 Task: Search Recruiter Lite in Recruiter.
Action: Mouse moved to (710, 74)
Screenshot: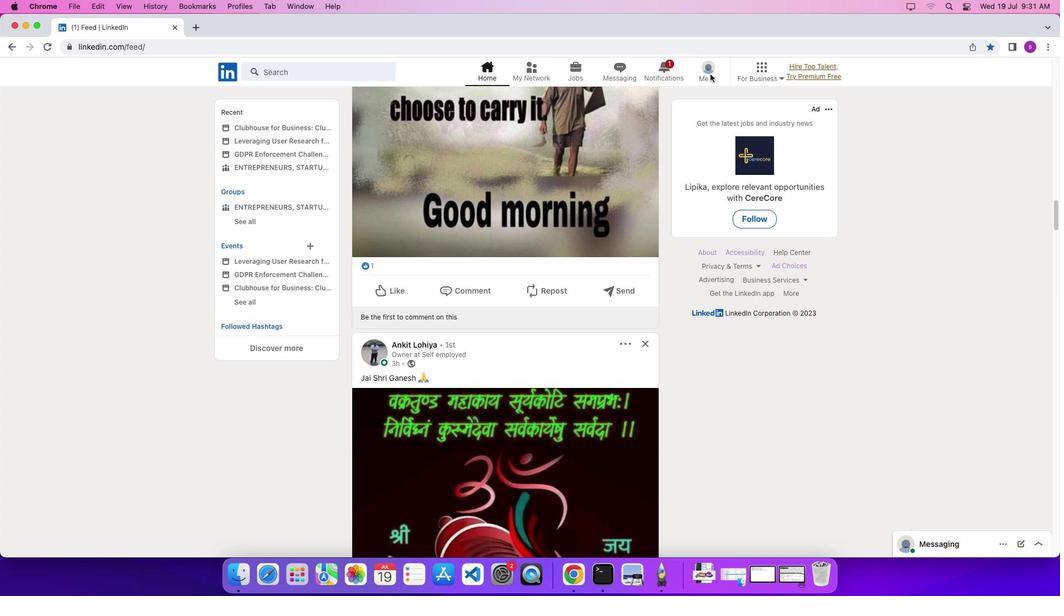 
Action: Mouse pressed left at (710, 74)
Screenshot: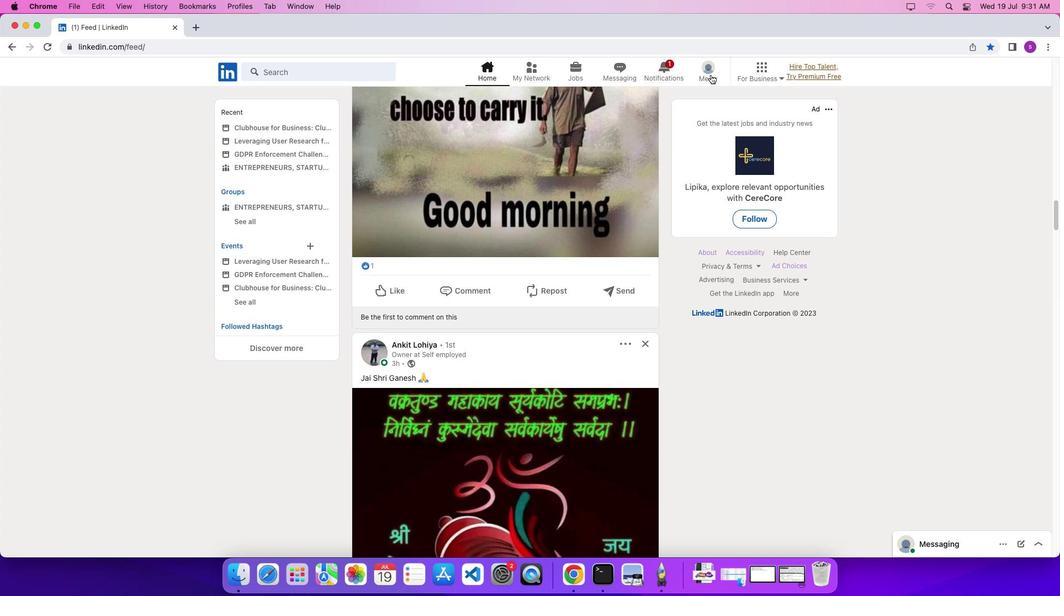 
Action: Mouse moved to (713, 77)
Screenshot: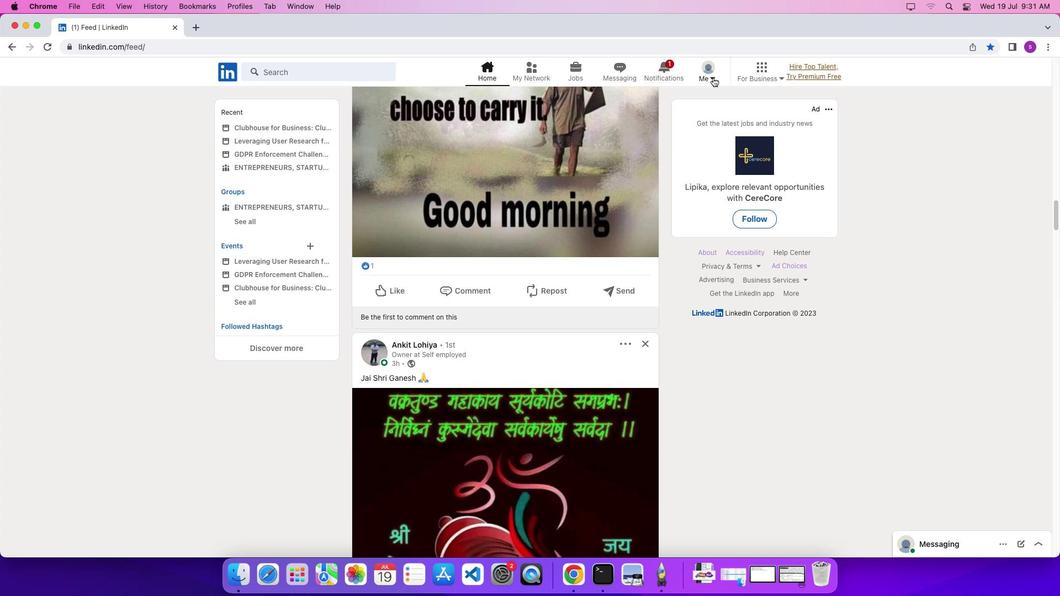
Action: Mouse pressed left at (713, 77)
Screenshot: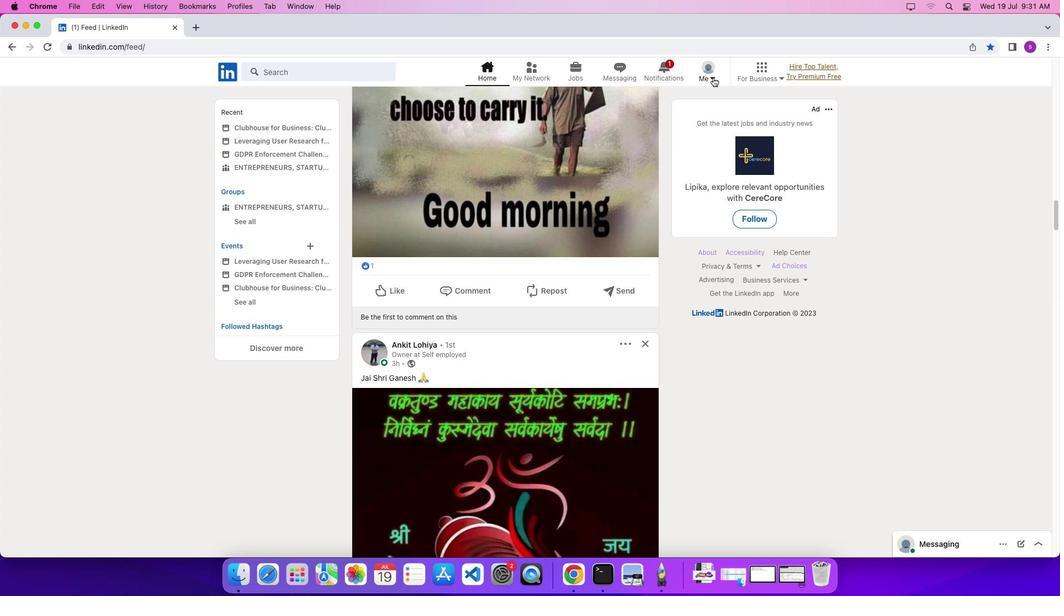 
Action: Mouse moved to (674, 140)
Screenshot: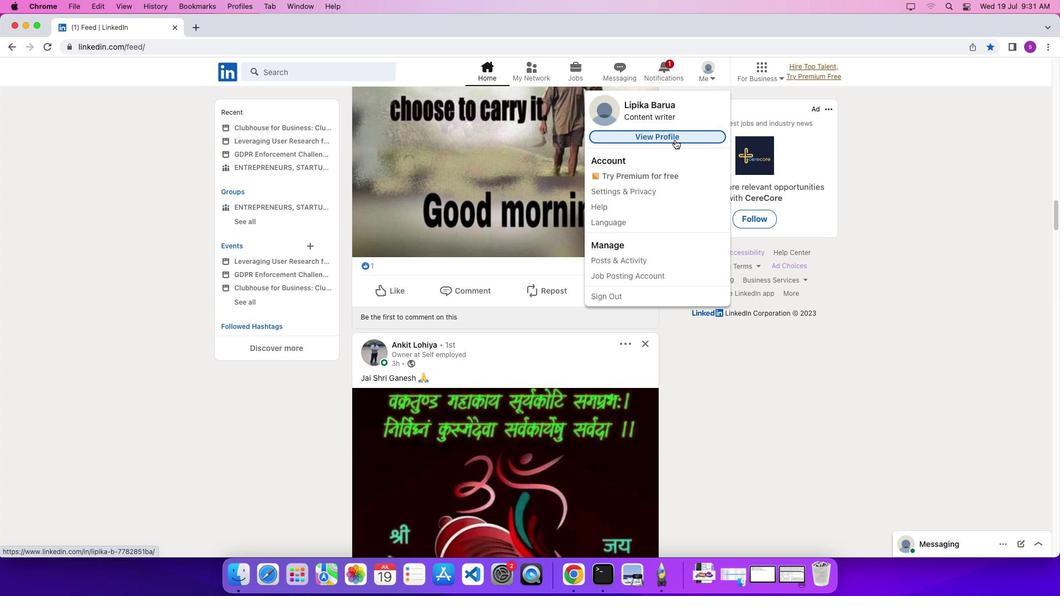 
Action: Mouse pressed left at (674, 140)
Screenshot: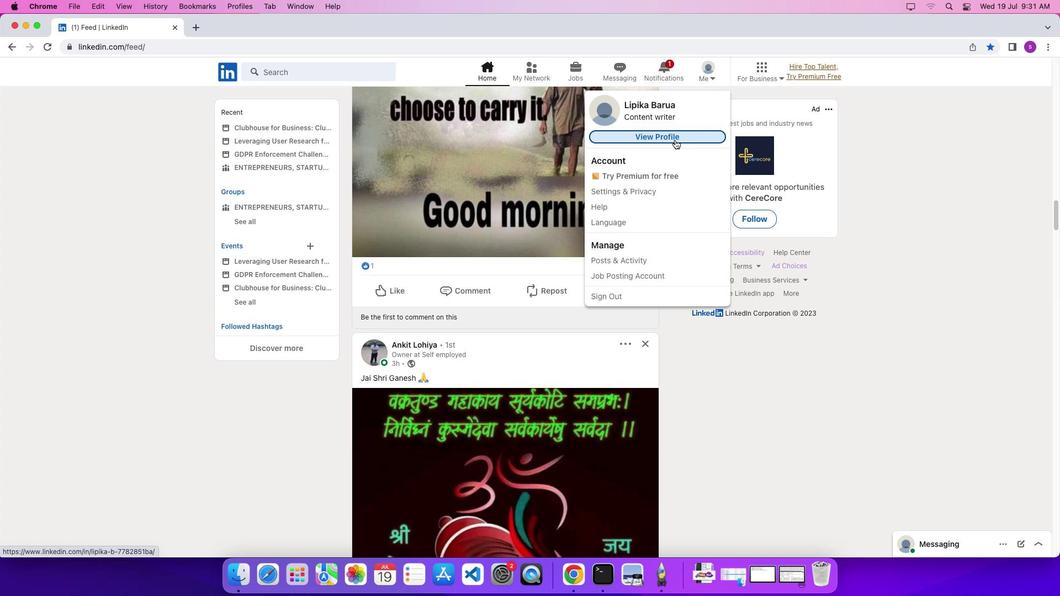 
Action: Mouse moved to (570, 312)
Screenshot: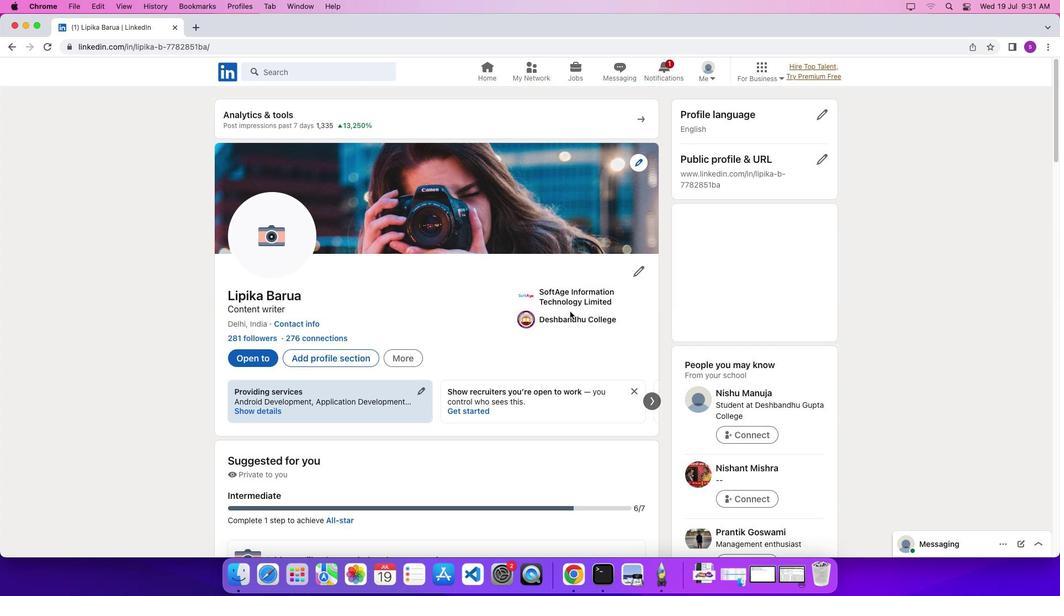 
Action: Mouse scrolled (570, 312) with delta (0, 0)
Screenshot: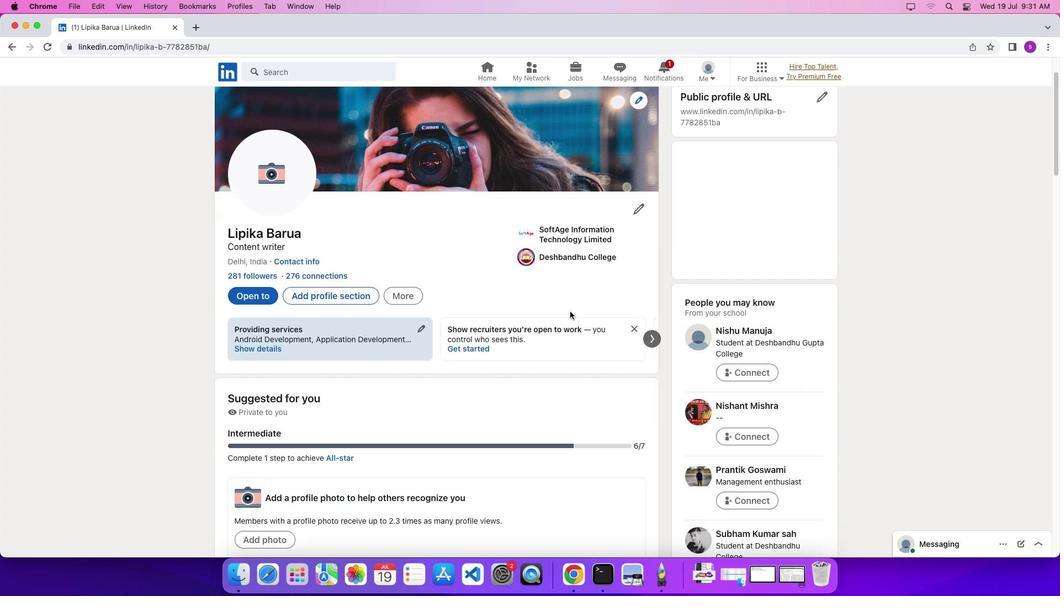 
Action: Mouse scrolled (570, 312) with delta (0, 0)
Screenshot: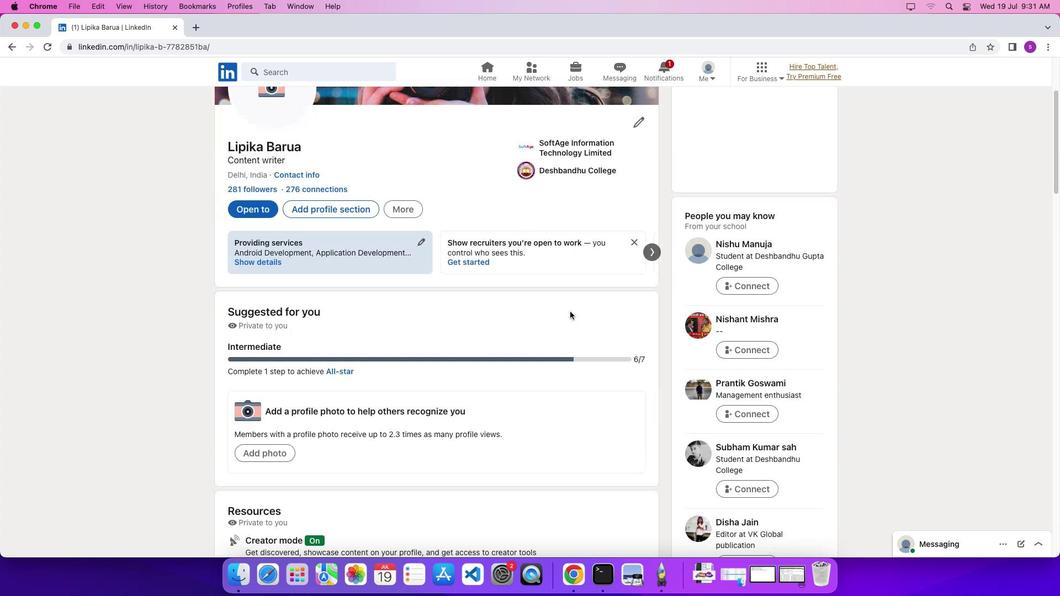 
Action: Mouse scrolled (570, 312) with delta (0, -3)
Screenshot: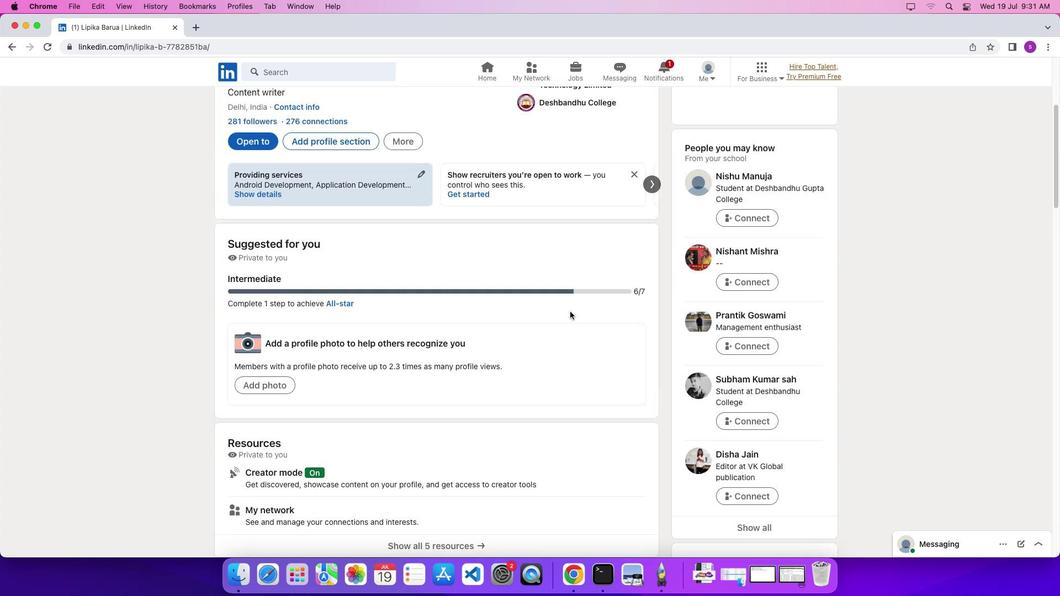 
Action: Mouse scrolled (570, 312) with delta (0, -4)
Screenshot: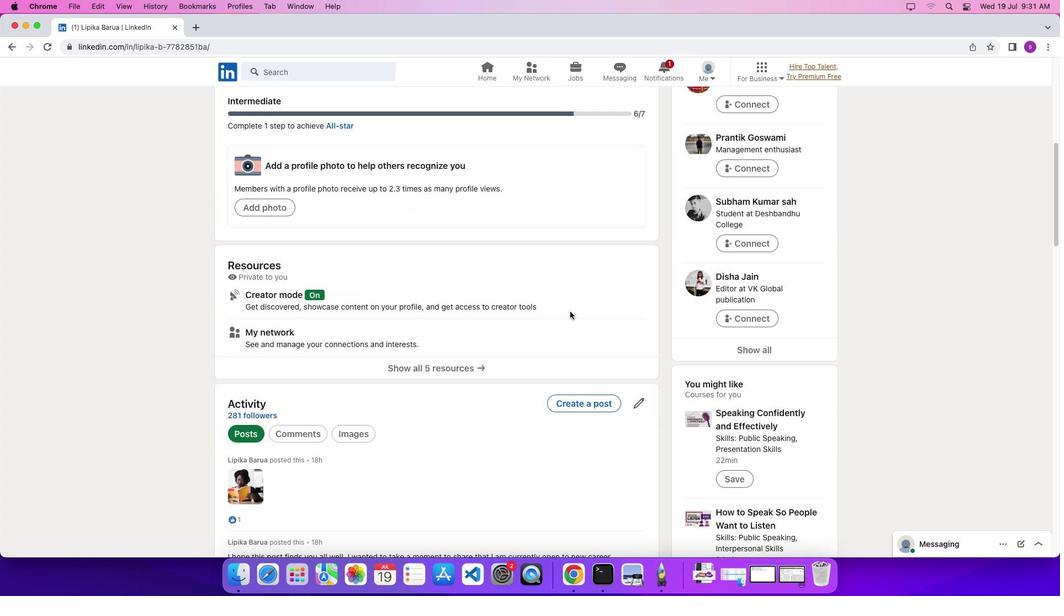 
Action: Mouse scrolled (570, 312) with delta (0, 0)
Screenshot: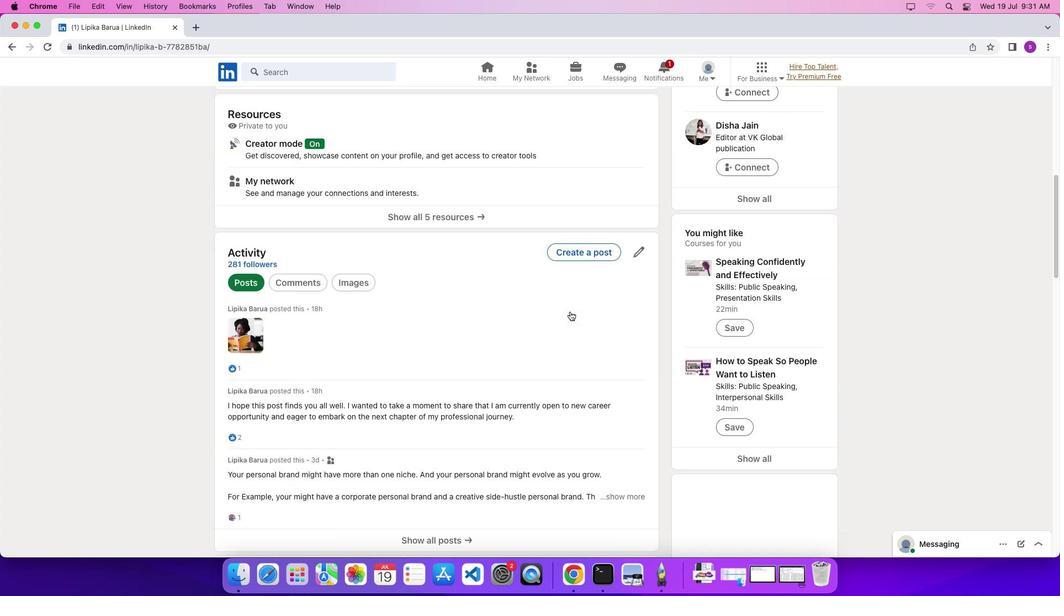 
Action: Mouse scrolled (570, 312) with delta (0, 0)
Screenshot: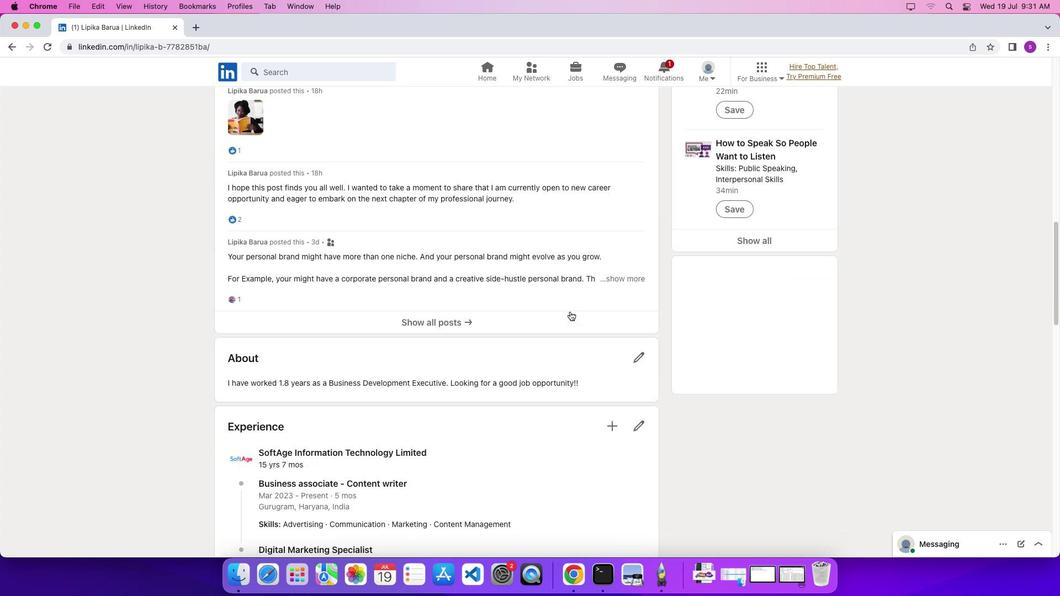 
Action: Mouse scrolled (570, 312) with delta (0, -3)
Screenshot: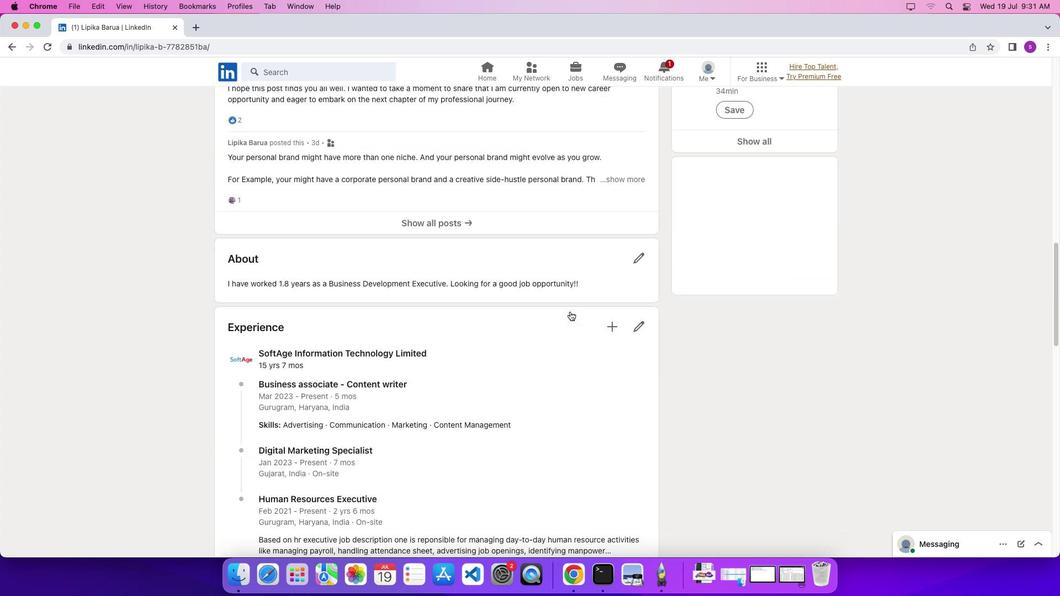
Action: Mouse scrolled (570, 312) with delta (0, -6)
Screenshot: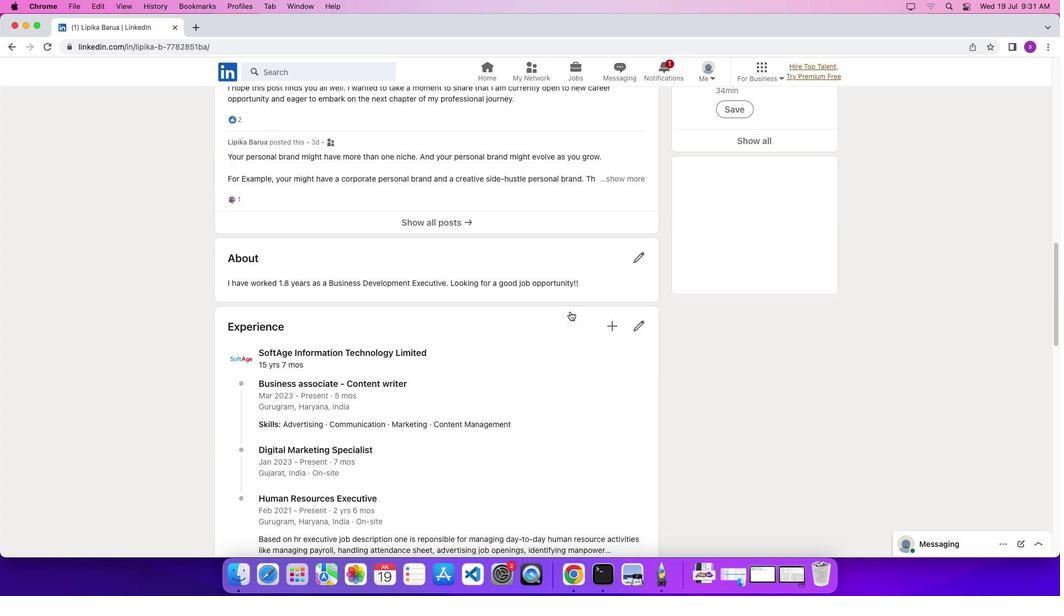 
Action: Mouse scrolled (570, 312) with delta (0, 0)
Screenshot: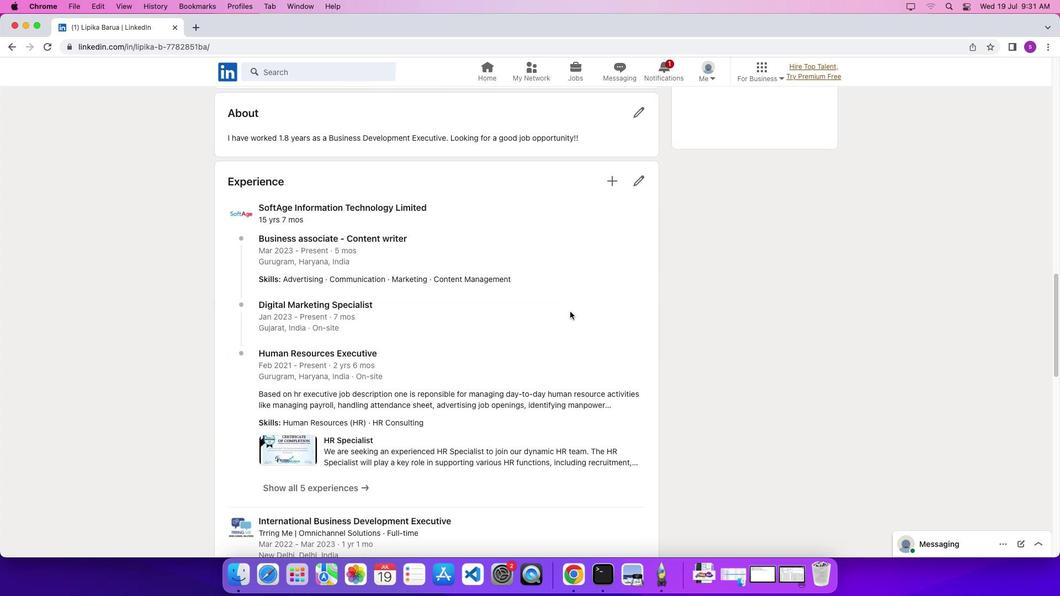 
Action: Mouse scrolled (570, 312) with delta (0, 0)
Screenshot: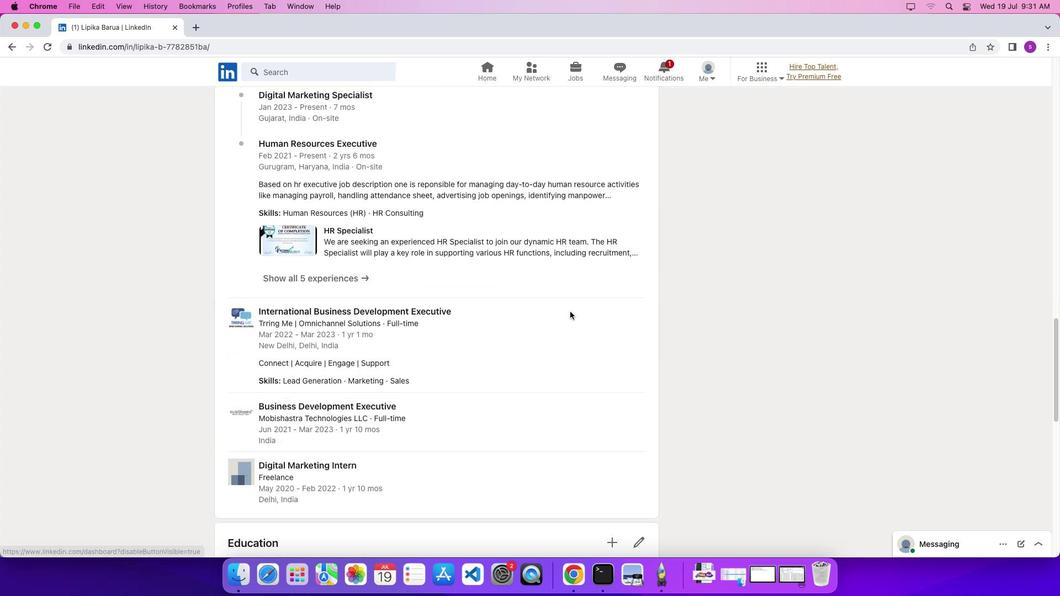 
Action: Mouse scrolled (570, 312) with delta (0, -3)
Screenshot: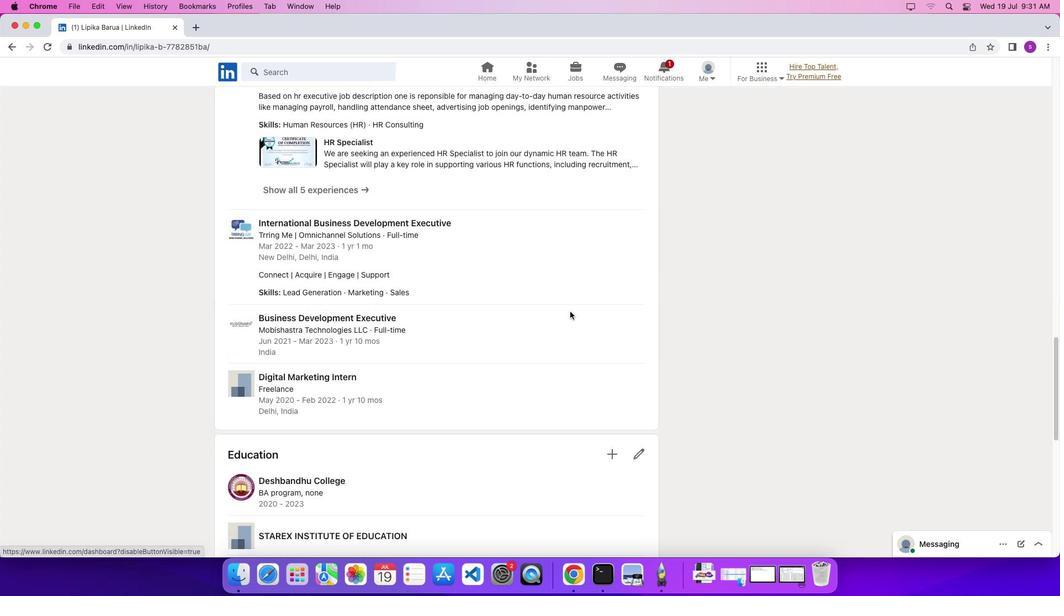 
Action: Mouse scrolled (570, 312) with delta (0, -6)
Screenshot: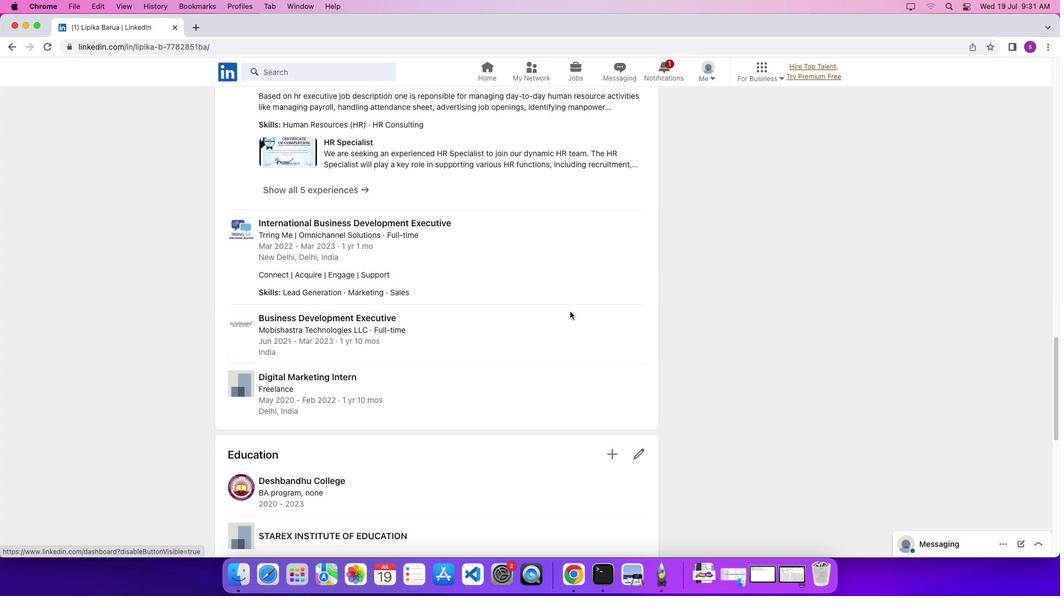 
Action: Mouse scrolled (570, 312) with delta (0, 0)
Screenshot: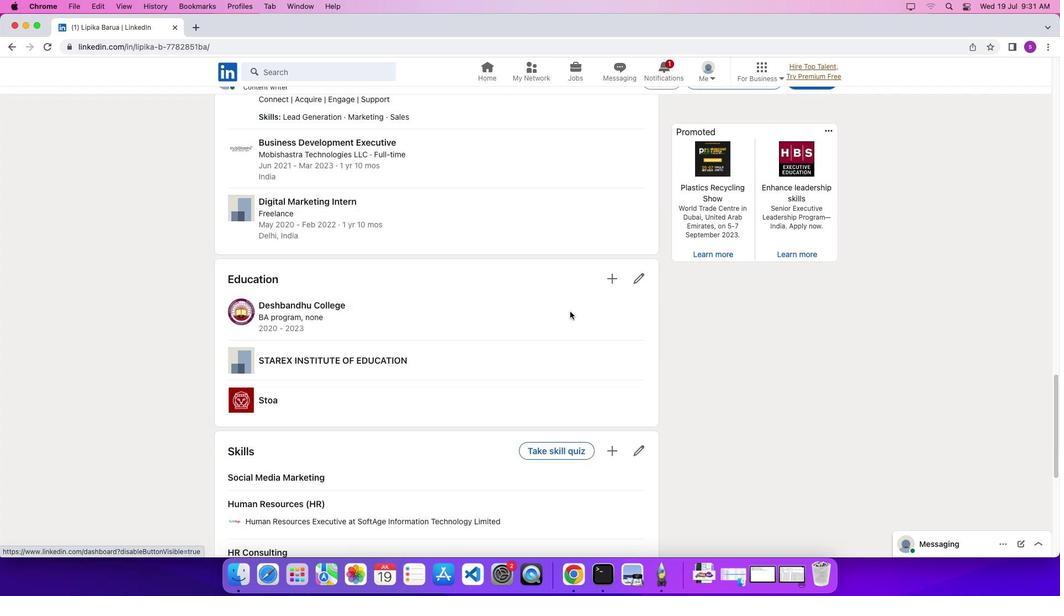 
Action: Mouse scrolled (570, 312) with delta (0, 0)
Screenshot: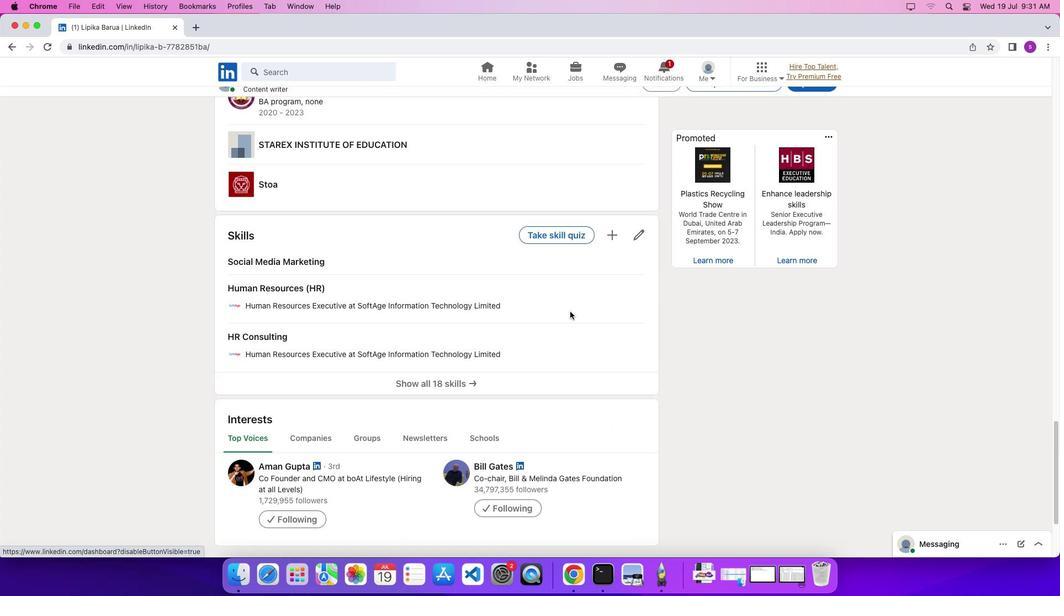 
Action: Mouse scrolled (570, 312) with delta (0, -3)
Screenshot: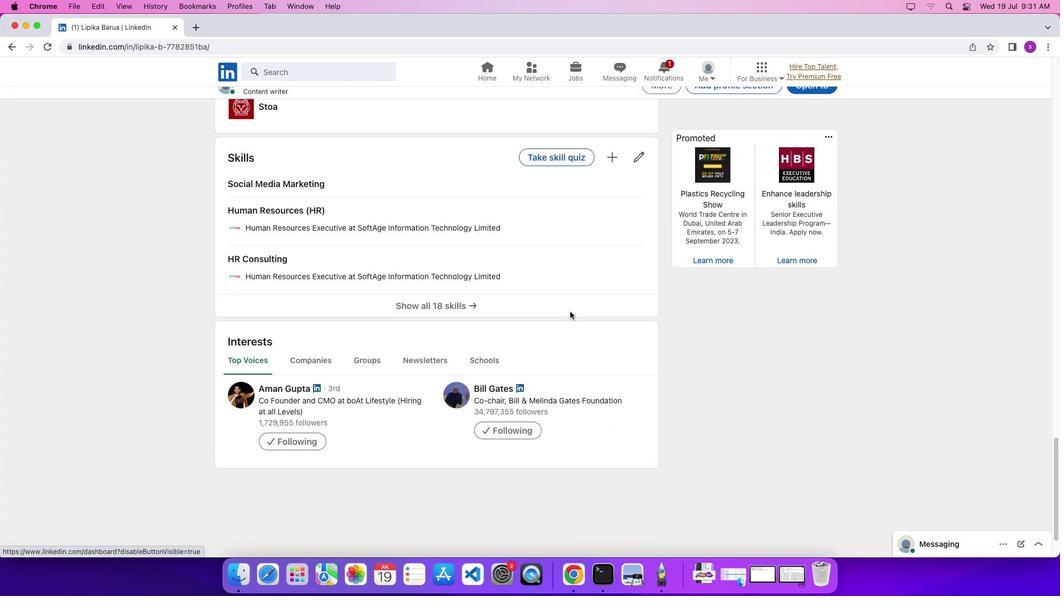
Action: Mouse scrolled (570, 312) with delta (0, -6)
Screenshot: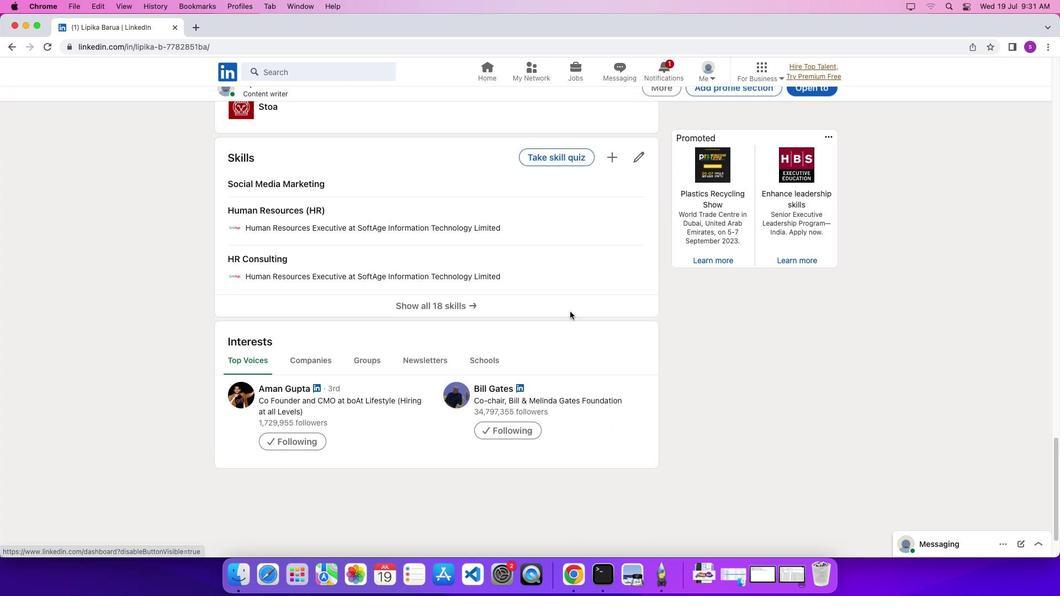
Action: Mouse scrolled (570, 312) with delta (0, 0)
Screenshot: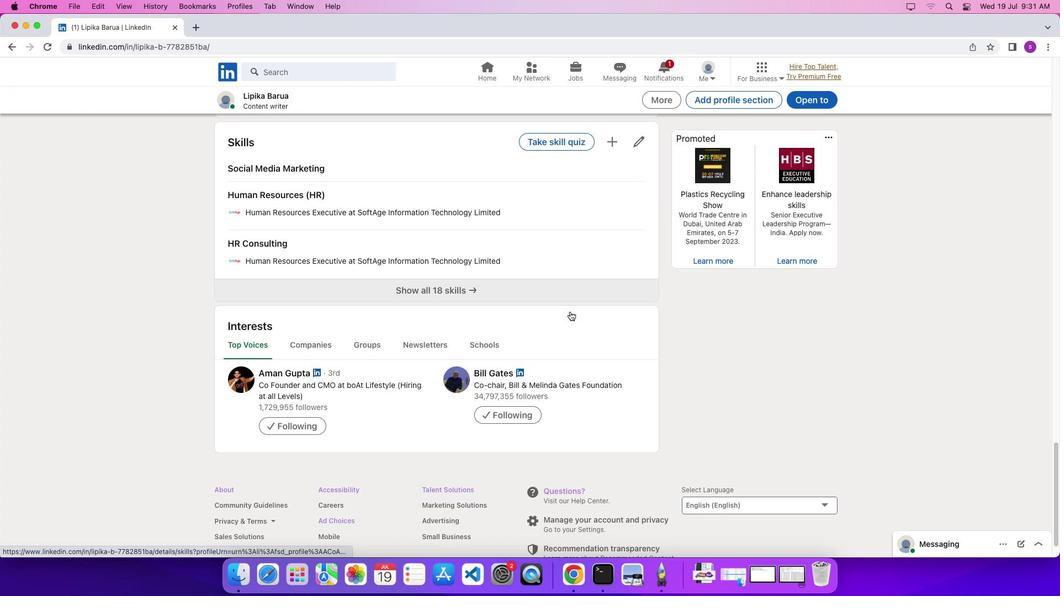 
Action: Mouse scrolled (570, 312) with delta (0, 0)
Screenshot: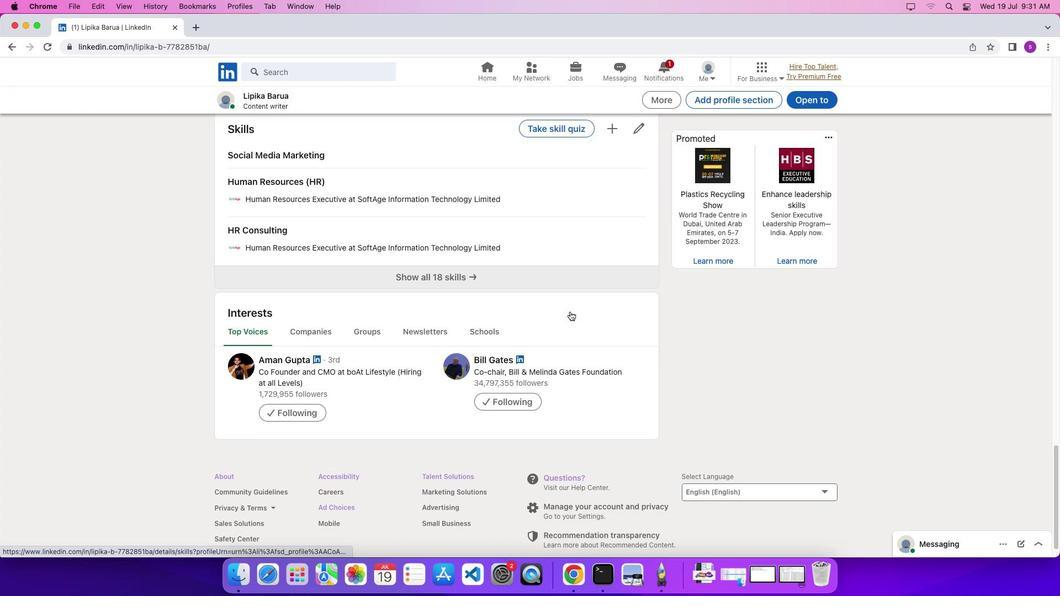 
Action: Mouse scrolled (570, 312) with delta (0, -3)
Screenshot: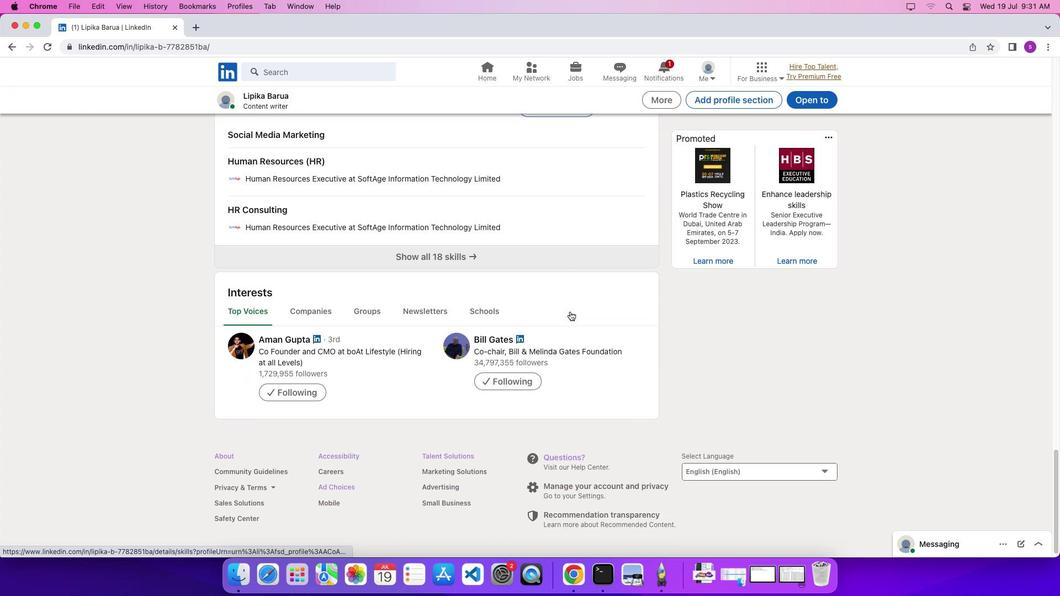 
Action: Mouse scrolled (570, 312) with delta (0, 0)
Screenshot: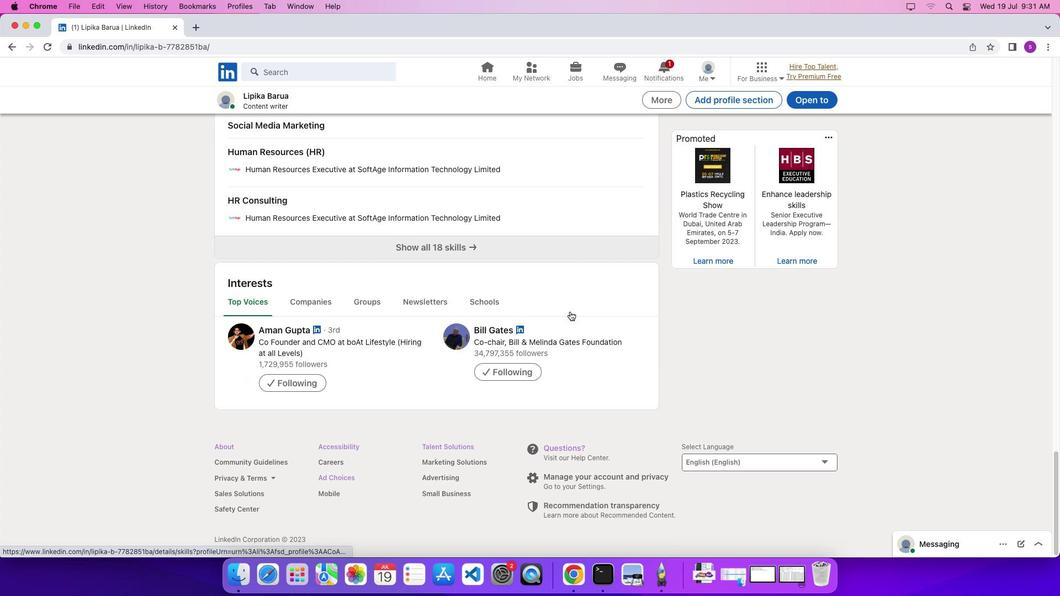 
Action: Mouse scrolled (570, 312) with delta (0, 0)
Screenshot: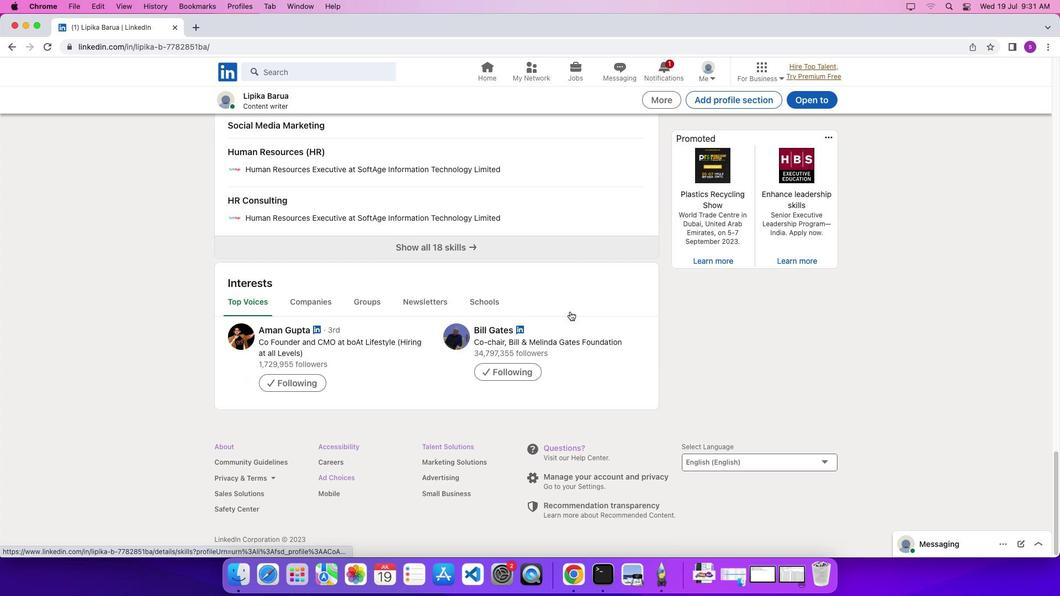 
Action: Mouse moved to (333, 477)
Screenshot: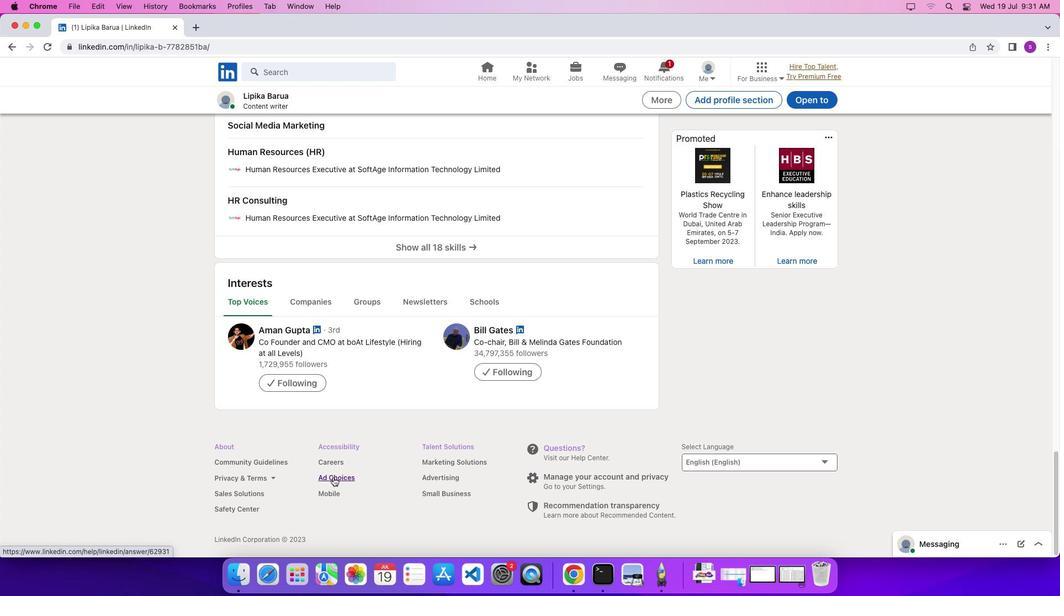 
Action: Mouse pressed left at (333, 477)
Screenshot: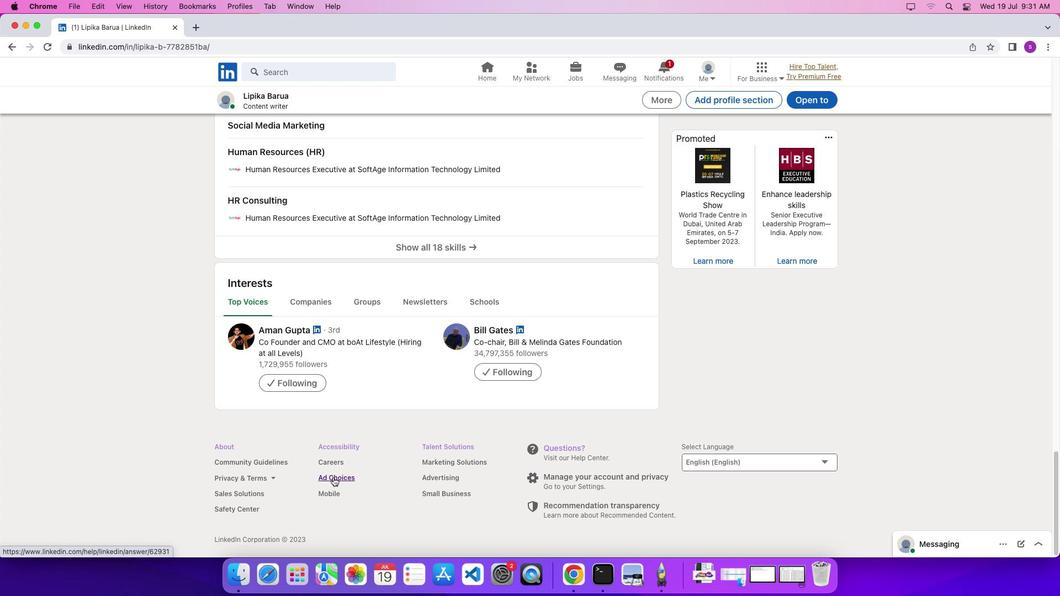 
Action: Mouse moved to (377, 99)
Screenshot: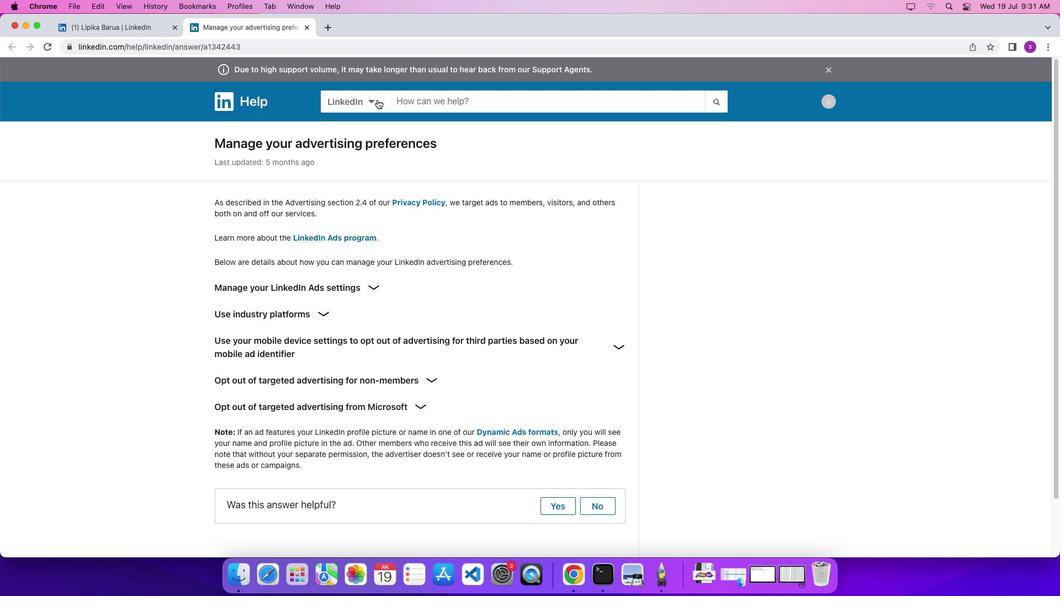 
Action: Mouse pressed left at (377, 99)
Screenshot: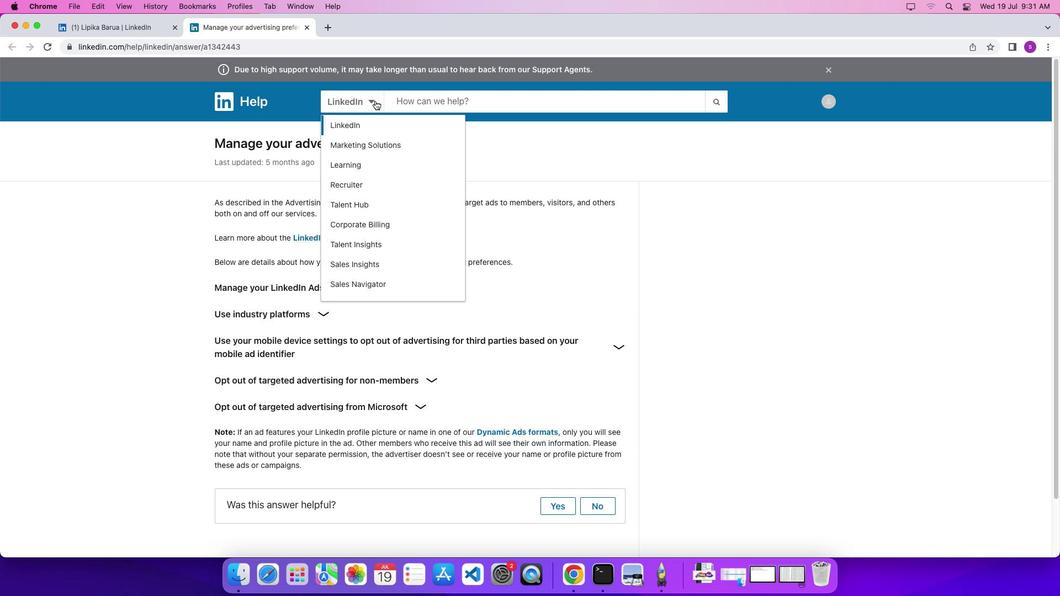 
Action: Mouse moved to (365, 181)
Screenshot: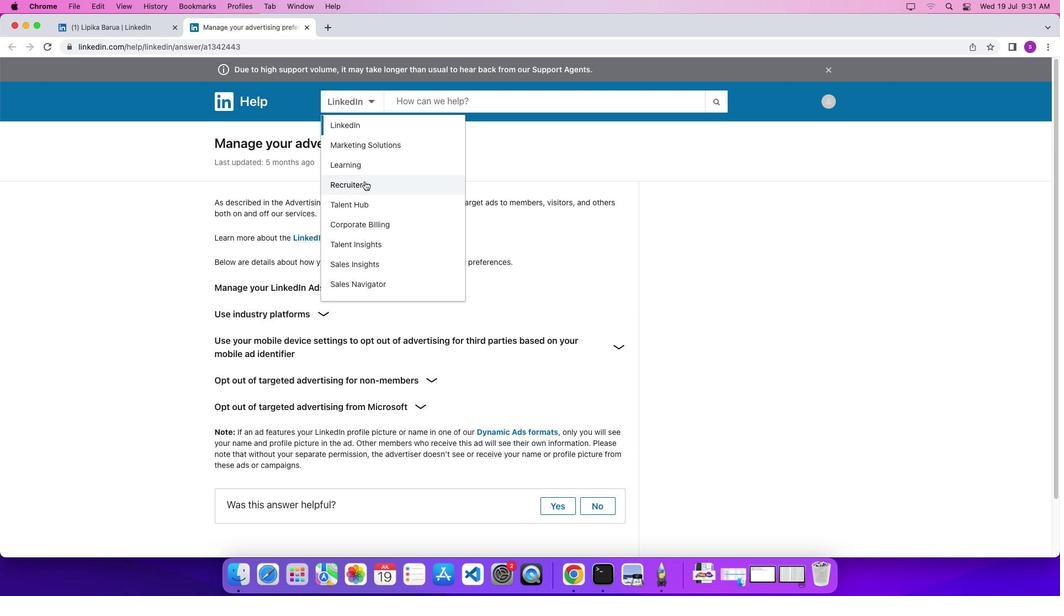 
Action: Mouse pressed left at (365, 181)
Screenshot: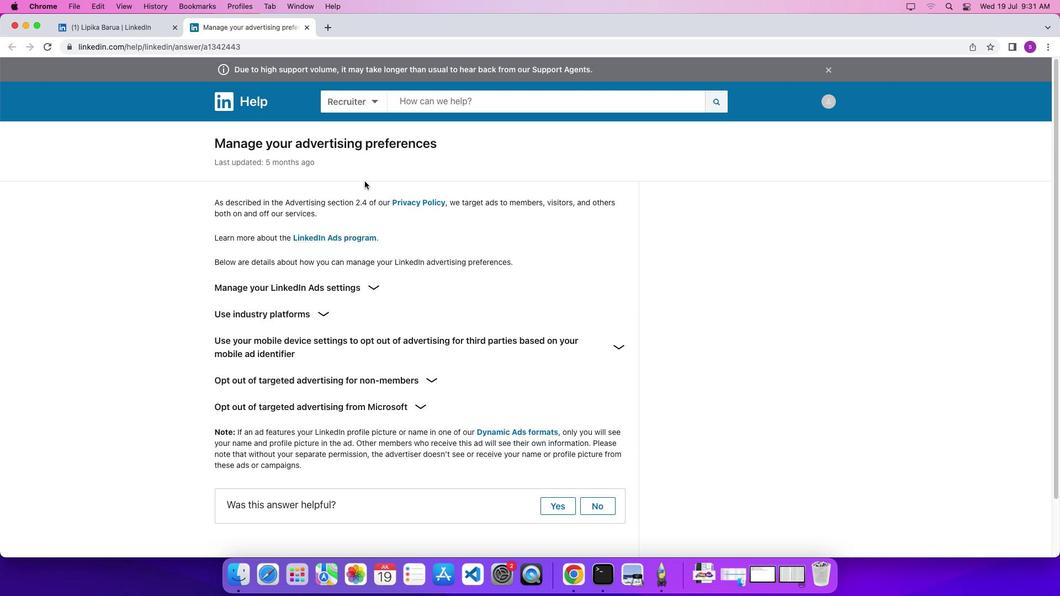 
Action: Mouse moved to (447, 103)
Screenshot: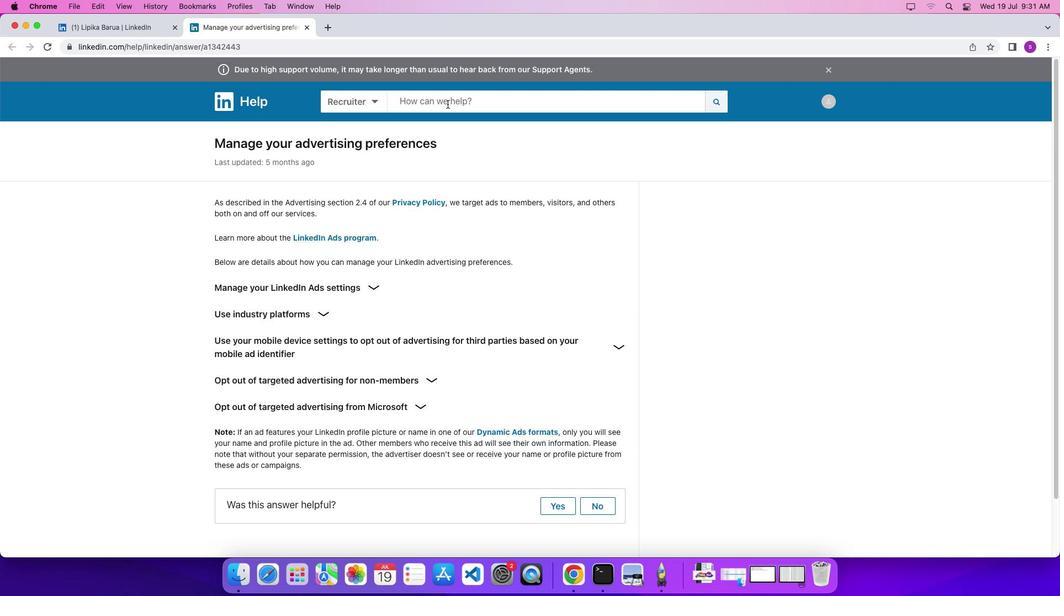 
Action: Mouse pressed left at (447, 103)
Screenshot: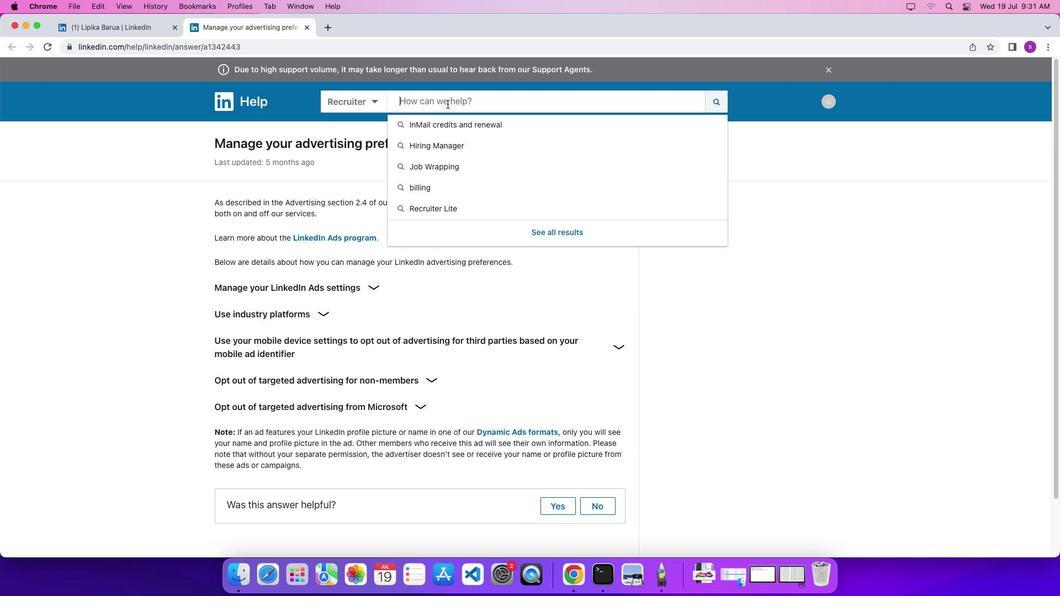
Action: Mouse moved to (465, 144)
Screenshot: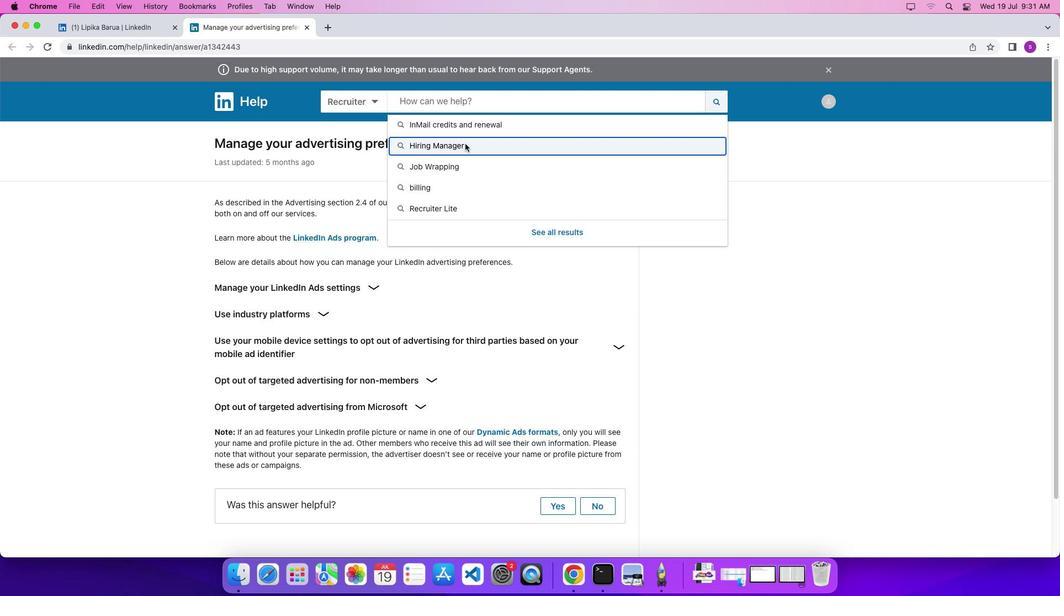 
Action: Key pressed Key.shift'R''e''c''r''u''i''t''e''r'Key.spaceKey.shift'L''i''t''e'
Screenshot: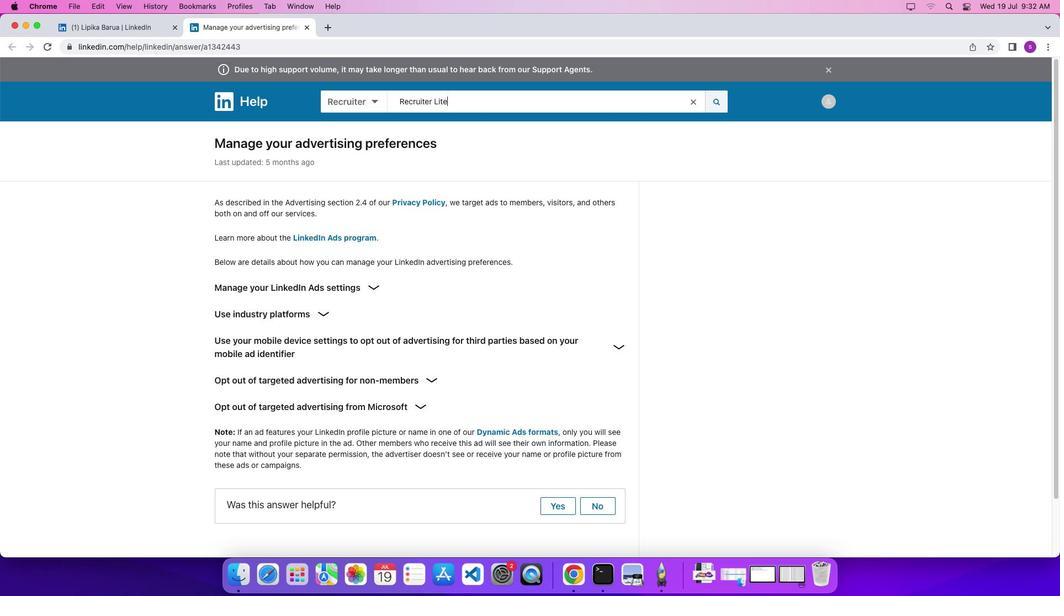 
Action: Mouse moved to (719, 104)
Screenshot: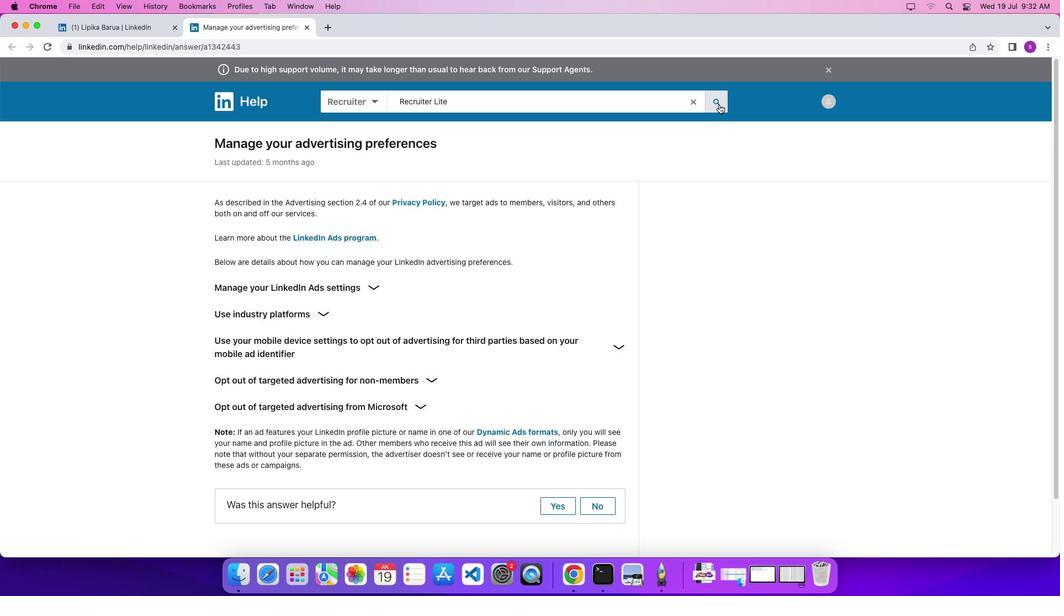 
Action: Mouse pressed left at (719, 104)
Screenshot: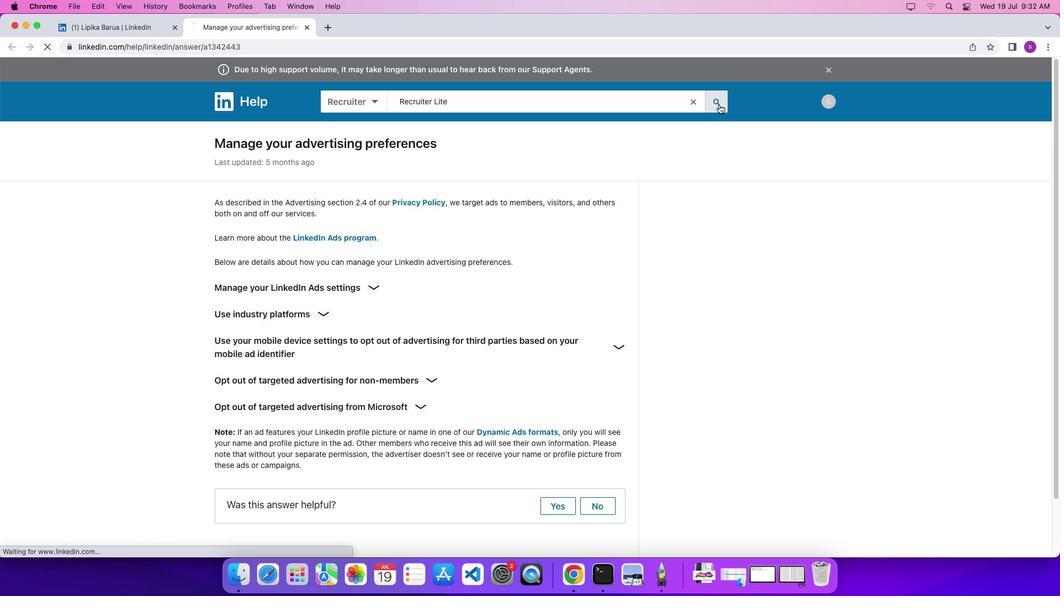 
